 Task: Check the average views per listing of mud room in the last 3 years.
Action: Mouse moved to (855, 217)
Screenshot: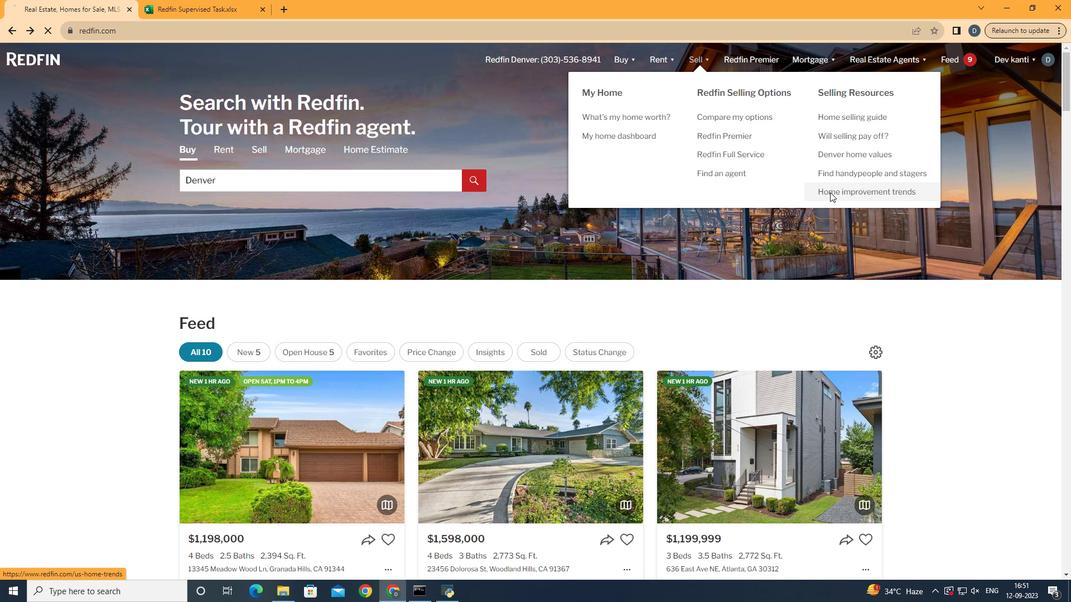 
Action: Mouse pressed left at (855, 217)
Screenshot: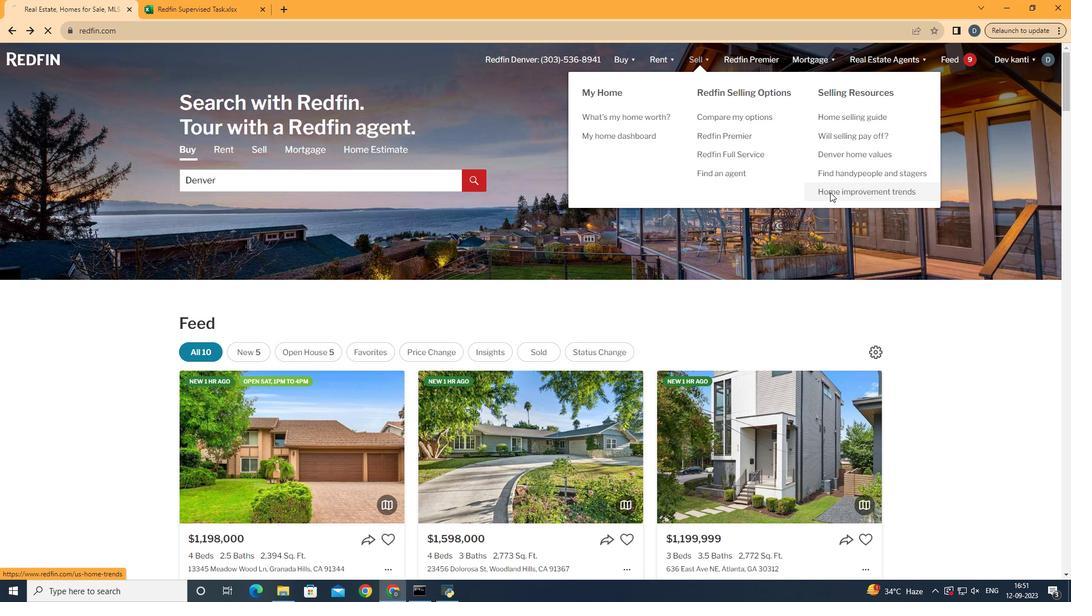 
Action: Mouse moved to (295, 244)
Screenshot: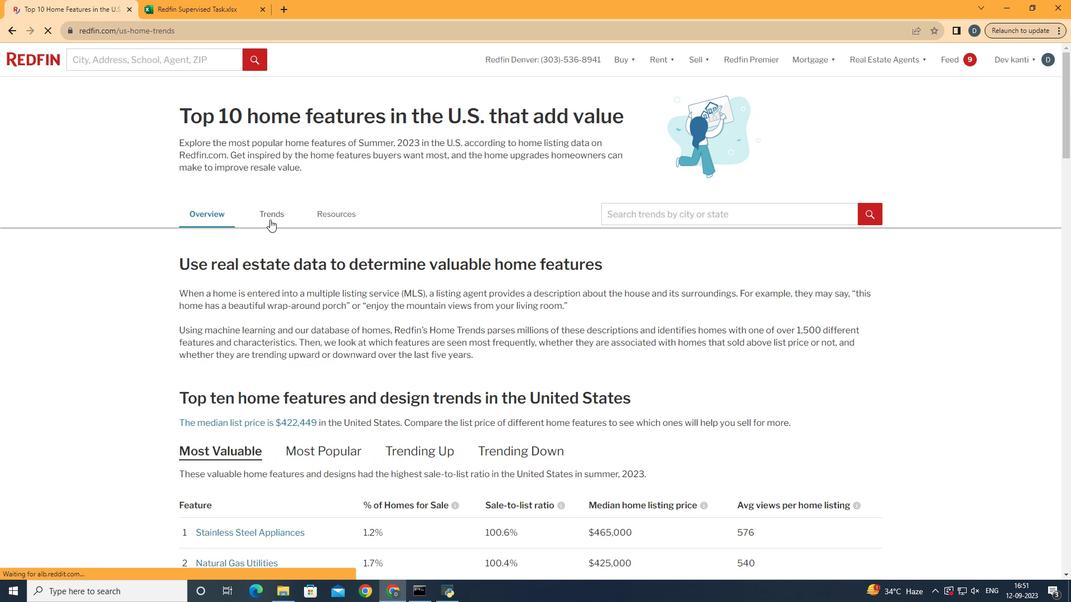 
Action: Mouse pressed left at (295, 244)
Screenshot: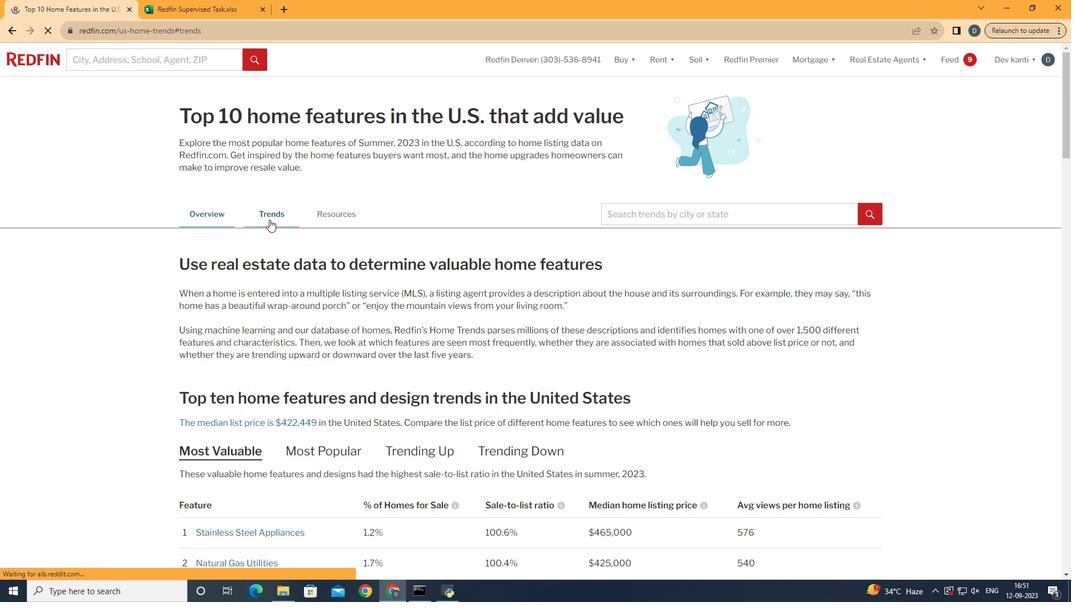 
Action: Mouse moved to (422, 308)
Screenshot: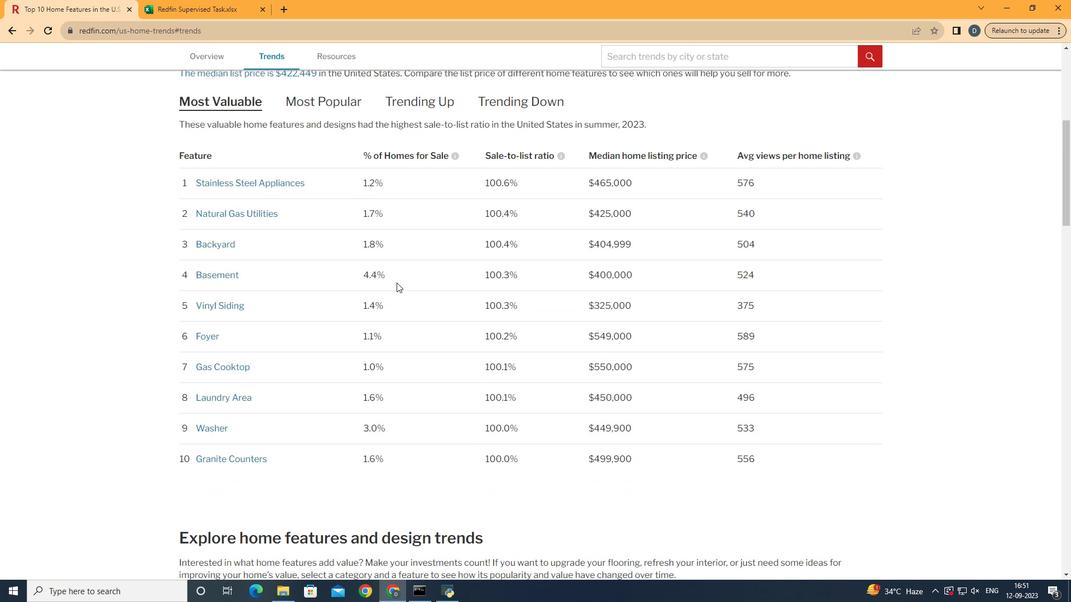 
Action: Mouse scrolled (422, 307) with delta (0, 0)
Screenshot: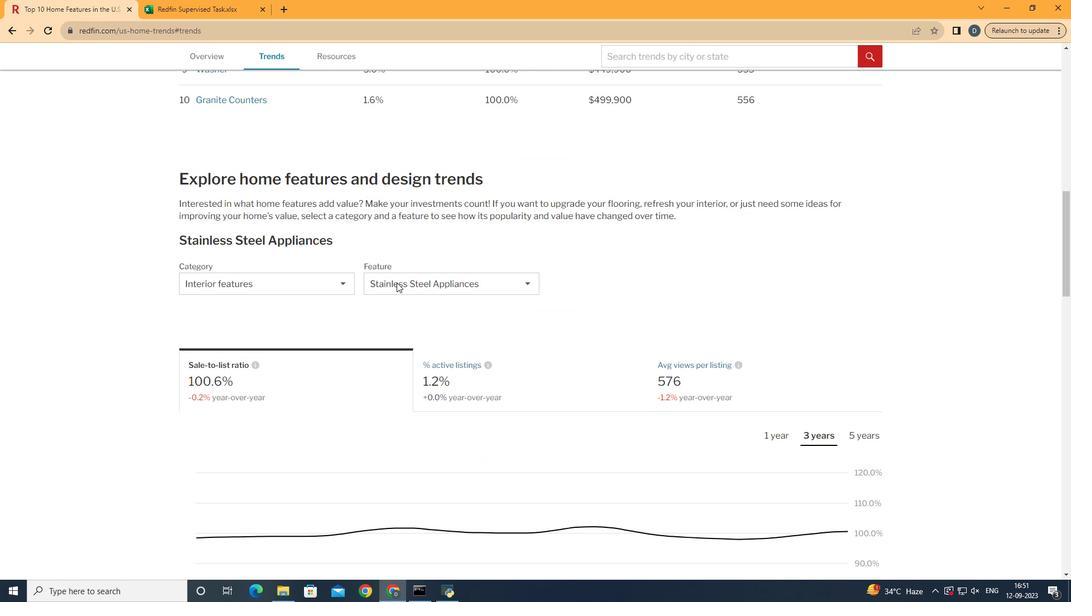 
Action: Mouse scrolled (422, 307) with delta (0, 0)
Screenshot: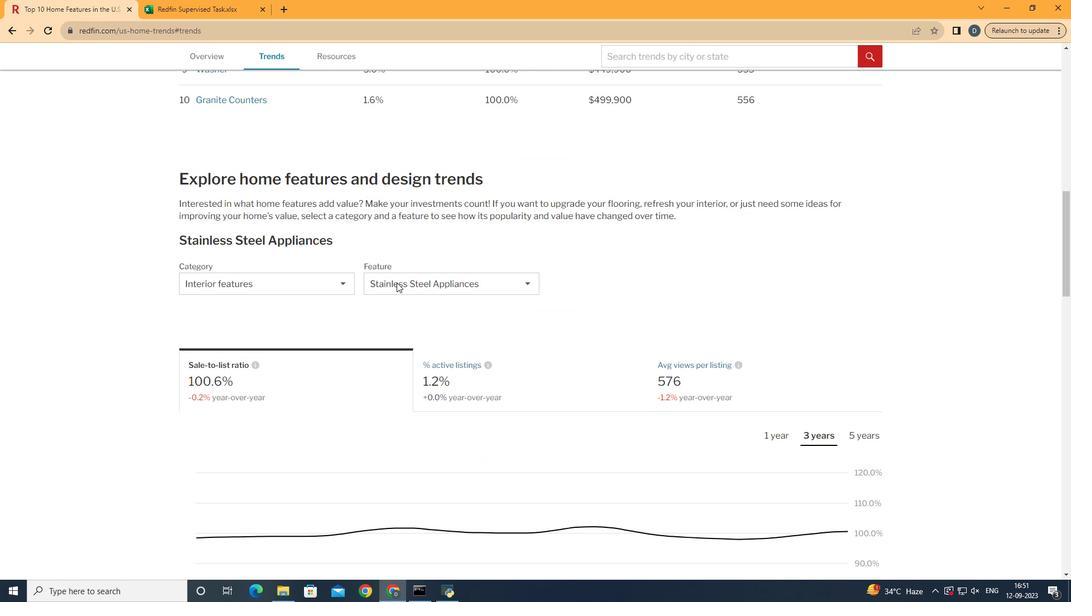 
Action: Mouse scrolled (422, 307) with delta (0, 0)
Screenshot: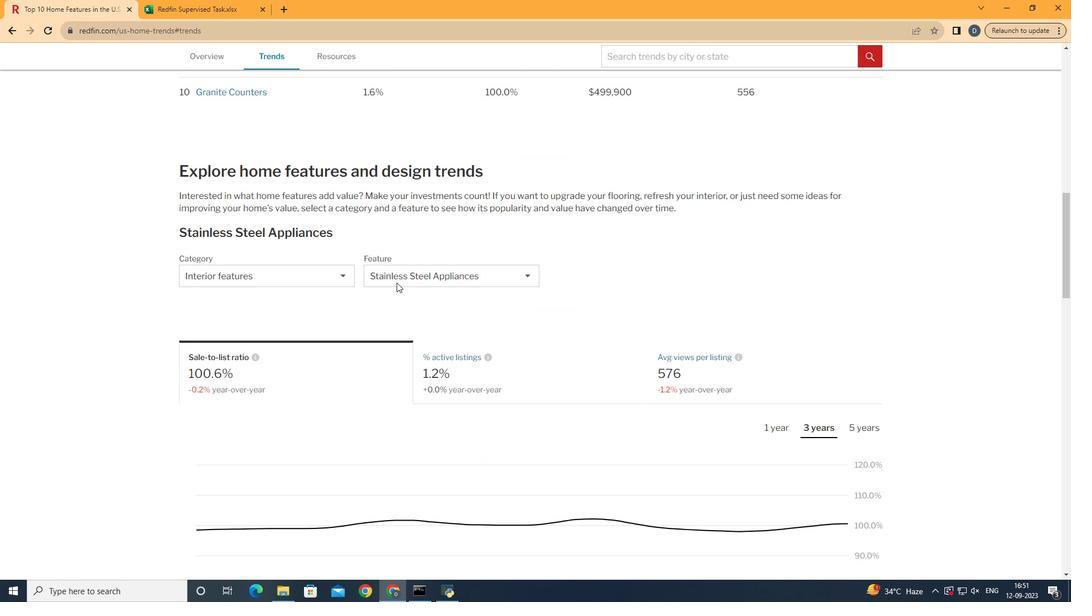 
Action: Mouse scrolled (422, 307) with delta (0, 0)
Screenshot: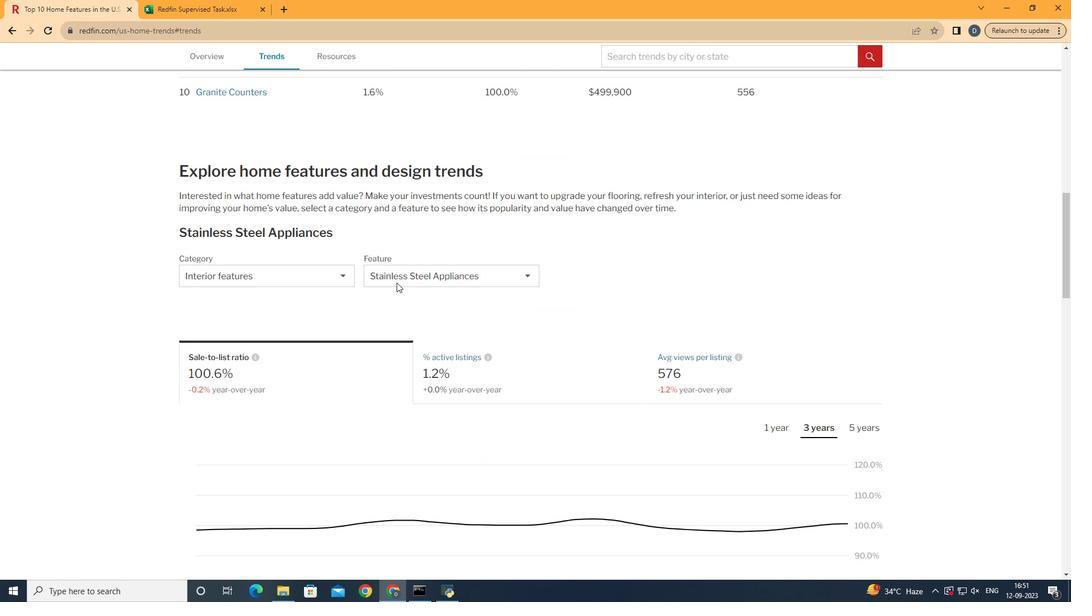 
Action: Mouse scrolled (422, 307) with delta (0, 0)
Screenshot: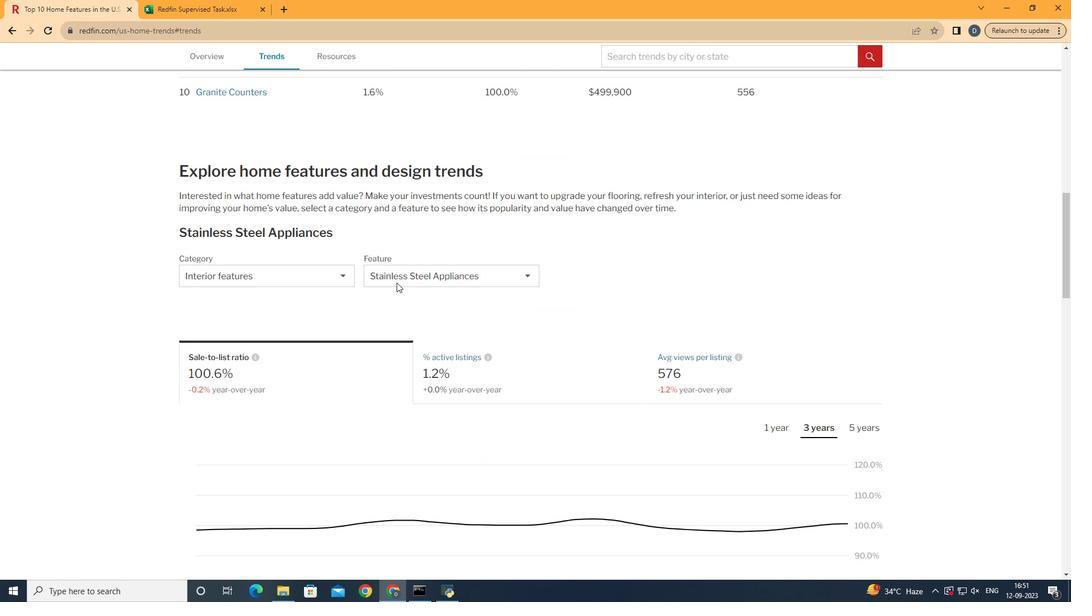 
Action: Mouse scrolled (422, 307) with delta (0, 0)
Screenshot: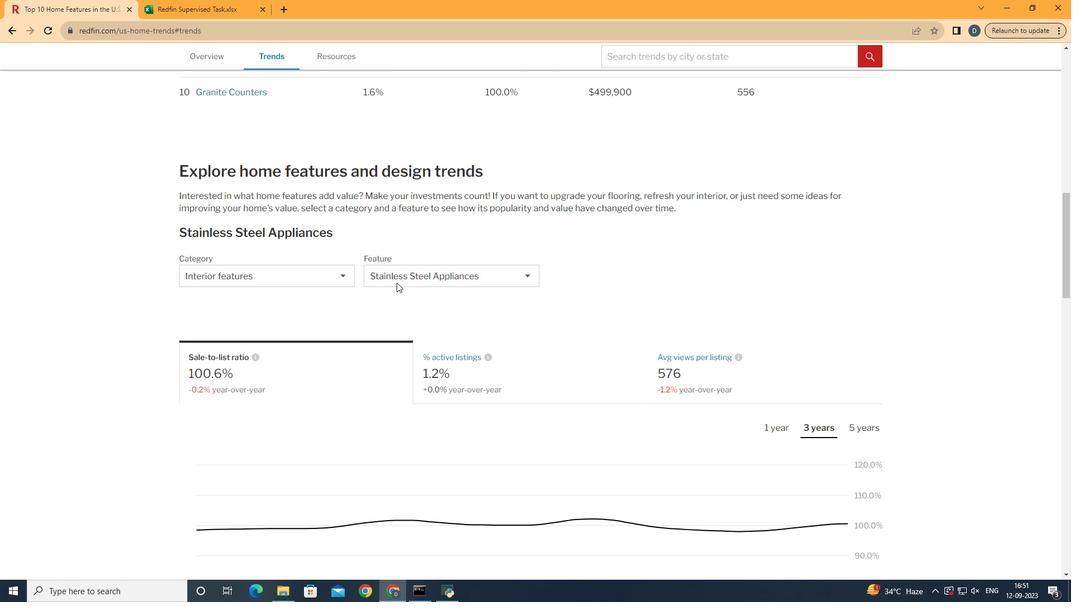 
Action: Mouse moved to (422, 308)
Screenshot: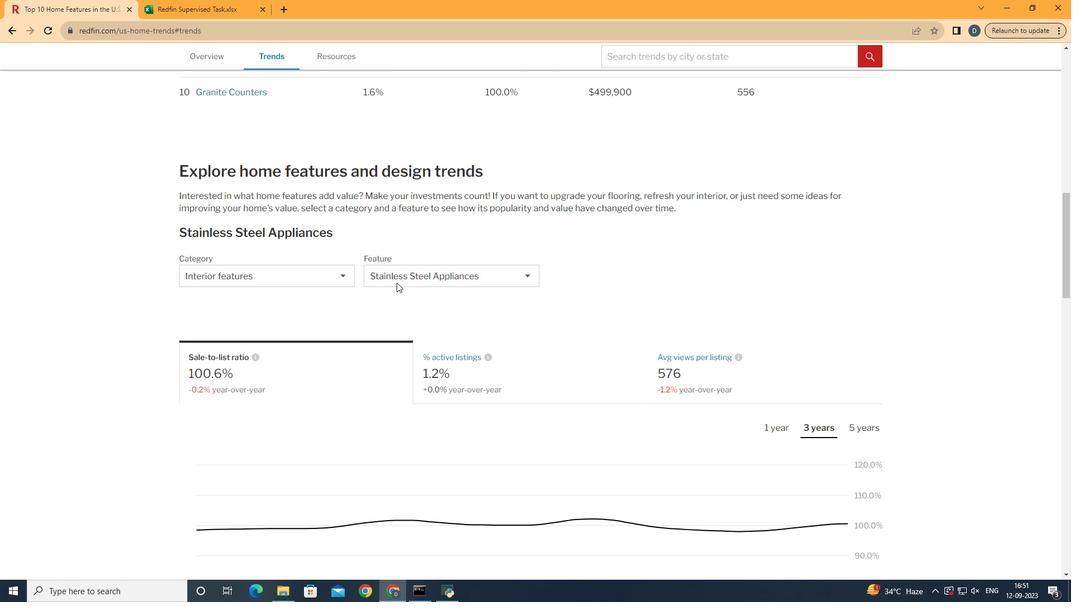 
Action: Mouse scrolled (422, 307) with delta (0, 0)
Screenshot: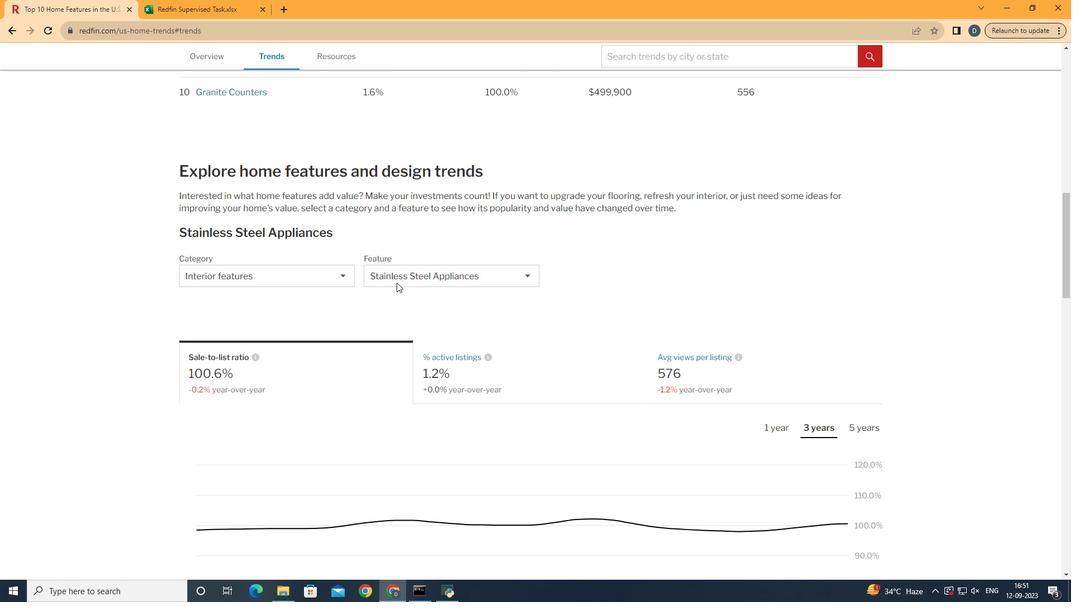 
Action: Mouse scrolled (422, 307) with delta (0, 0)
Screenshot: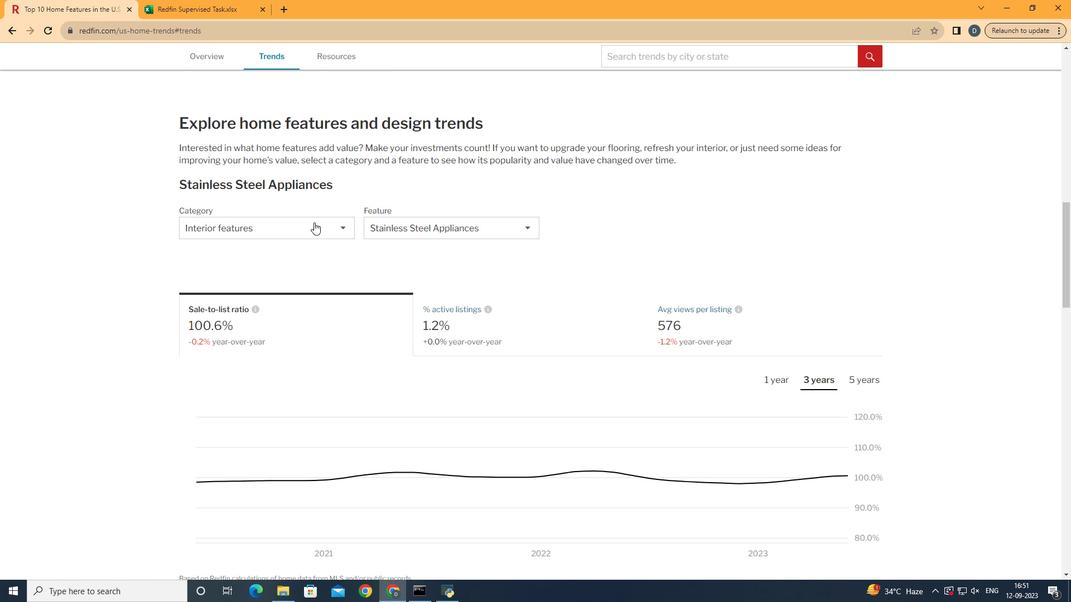 
Action: Mouse moved to (339, 247)
Screenshot: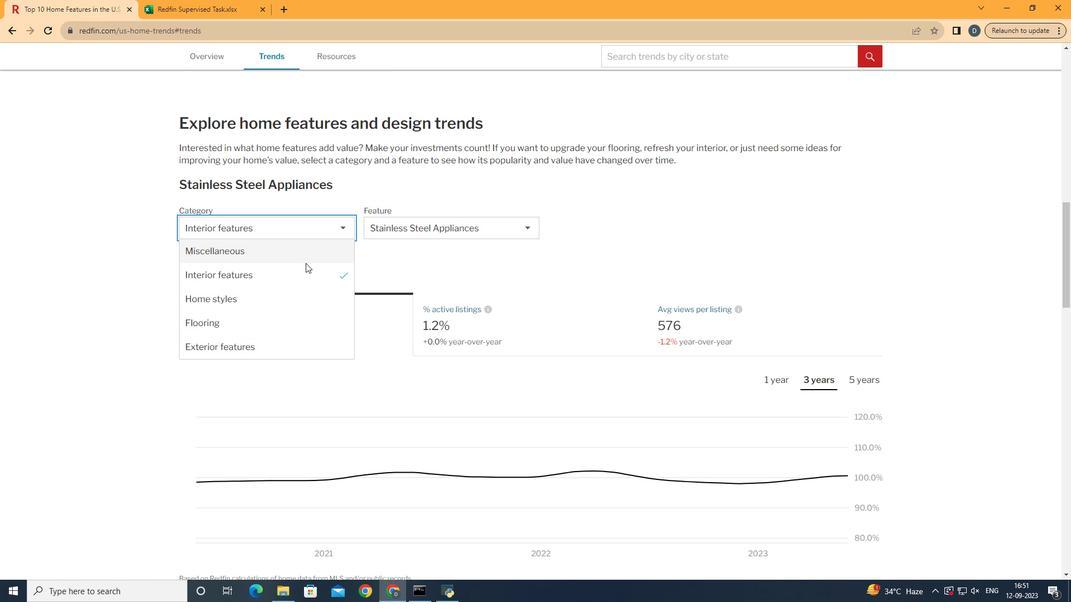 
Action: Mouse pressed left at (339, 247)
Screenshot: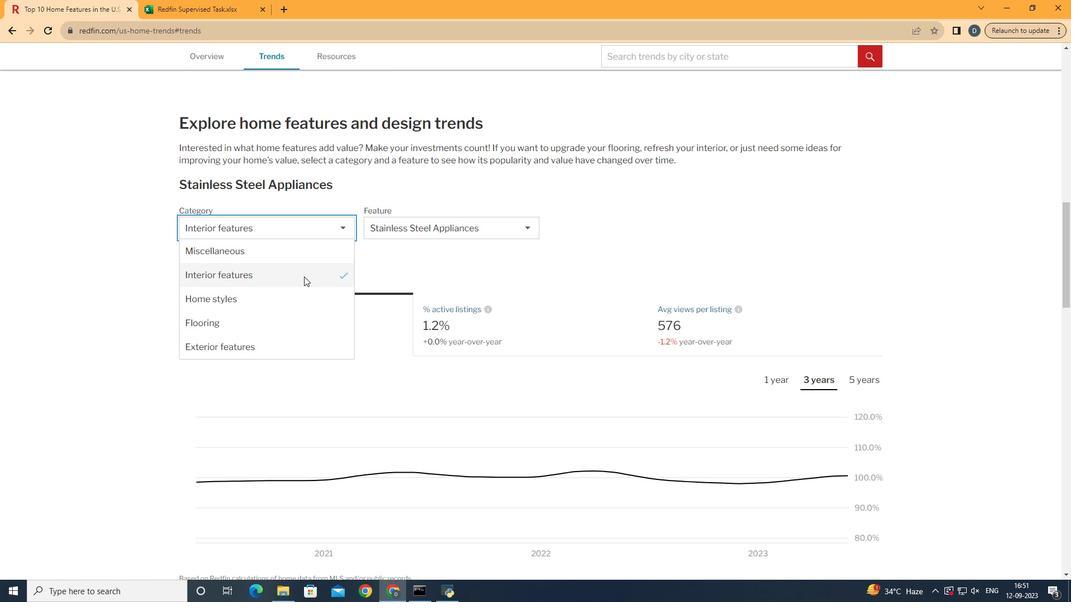 
Action: Mouse moved to (329, 302)
Screenshot: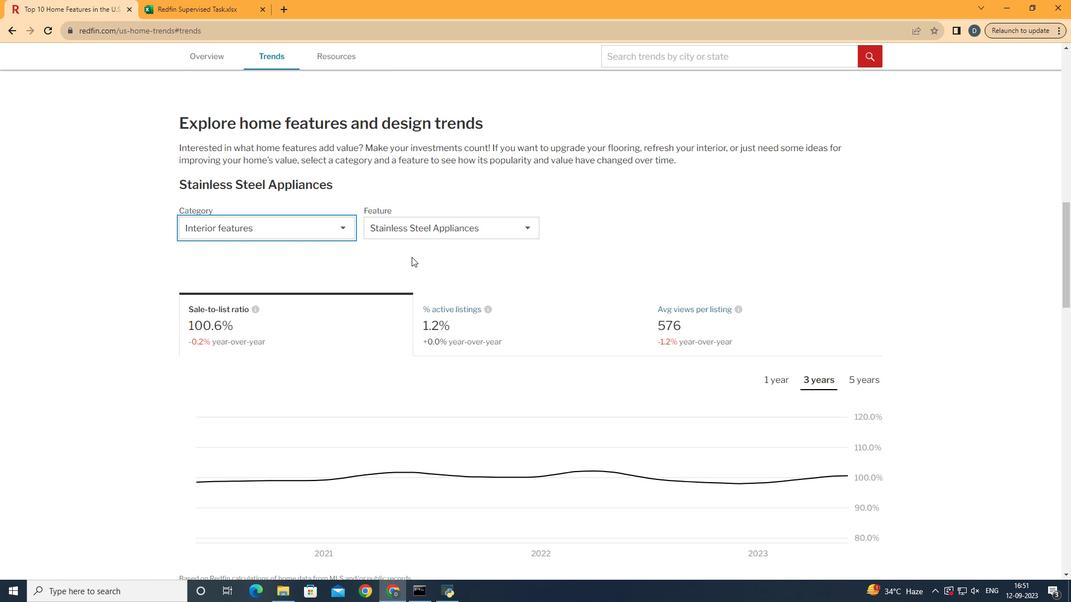 
Action: Mouse pressed left at (329, 302)
Screenshot: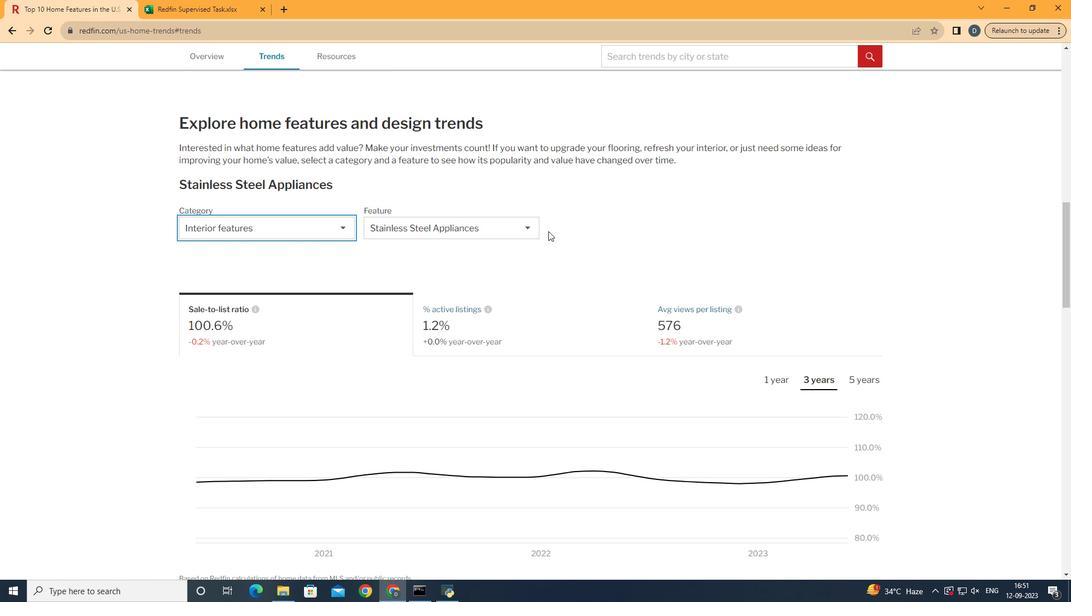 
Action: Mouse moved to (519, 255)
Screenshot: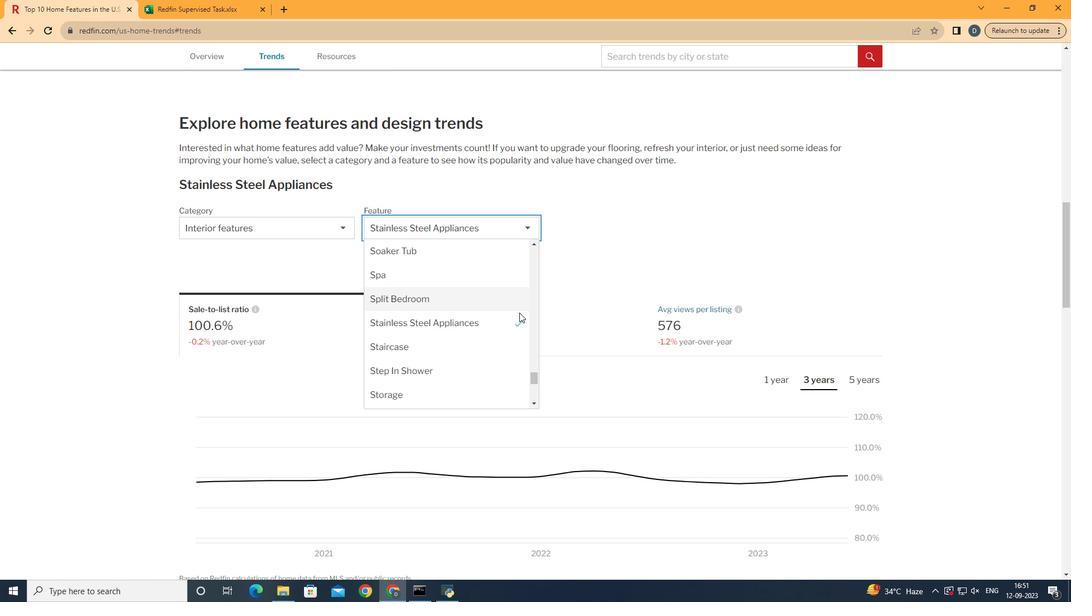 
Action: Mouse pressed left at (519, 255)
Screenshot: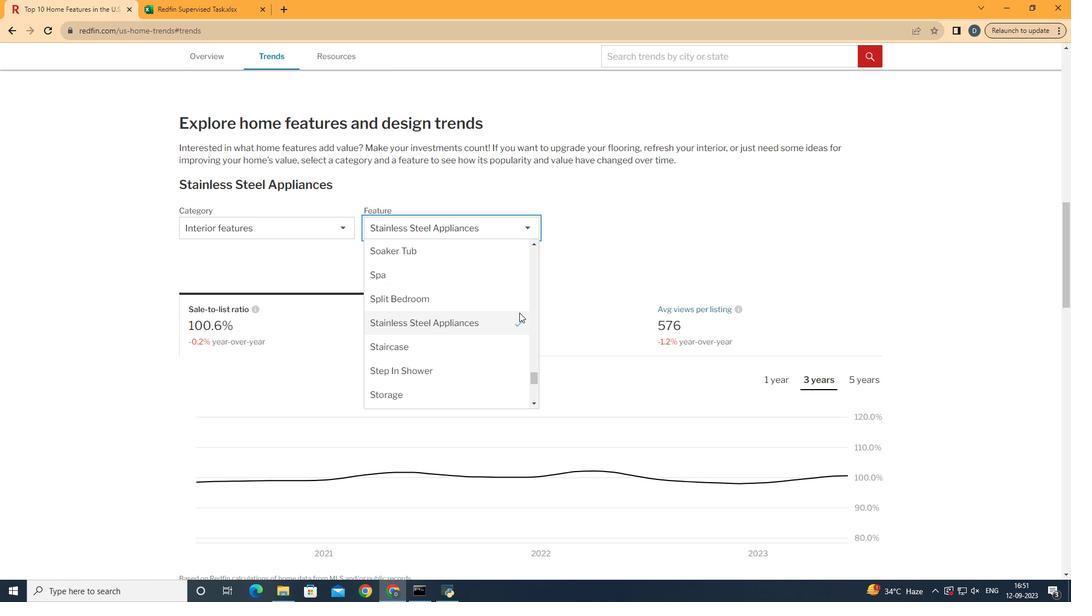 
Action: Mouse moved to (544, 338)
Screenshot: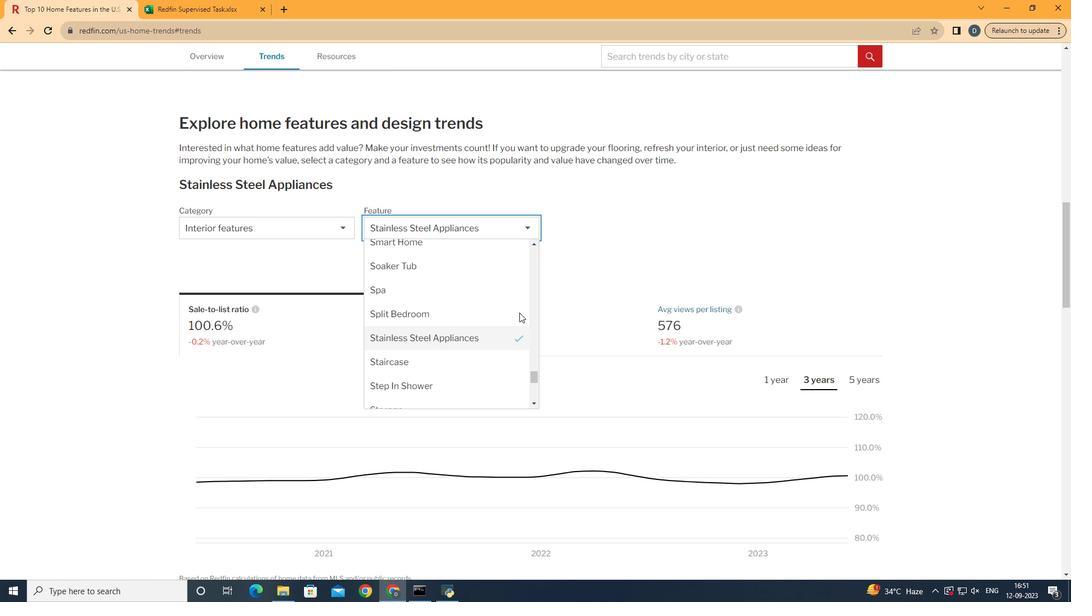 
Action: Mouse scrolled (544, 338) with delta (0, 0)
Screenshot: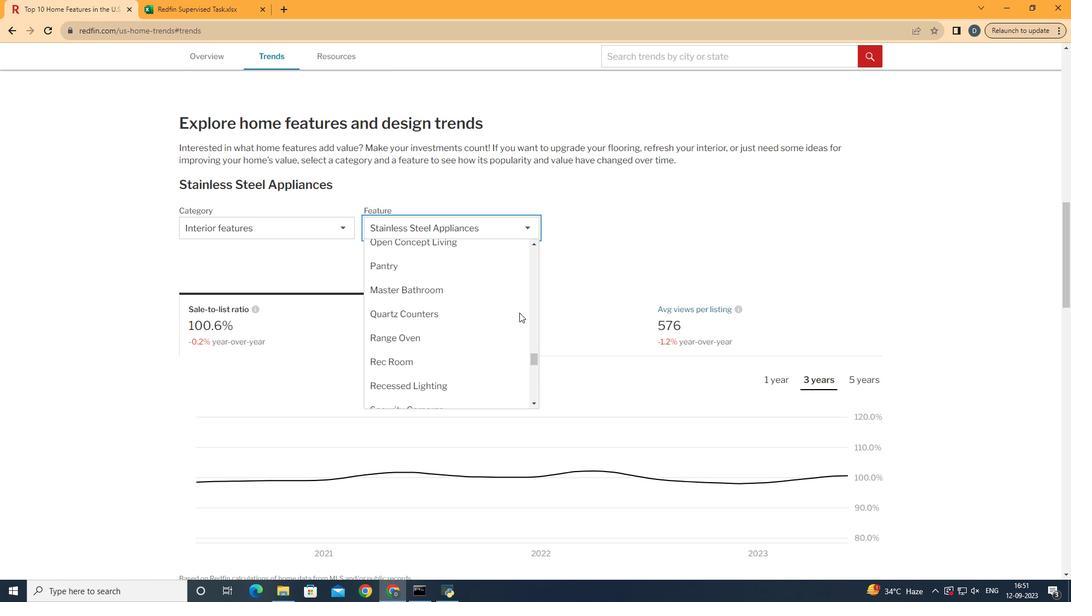 
Action: Mouse scrolled (544, 338) with delta (0, 0)
Screenshot: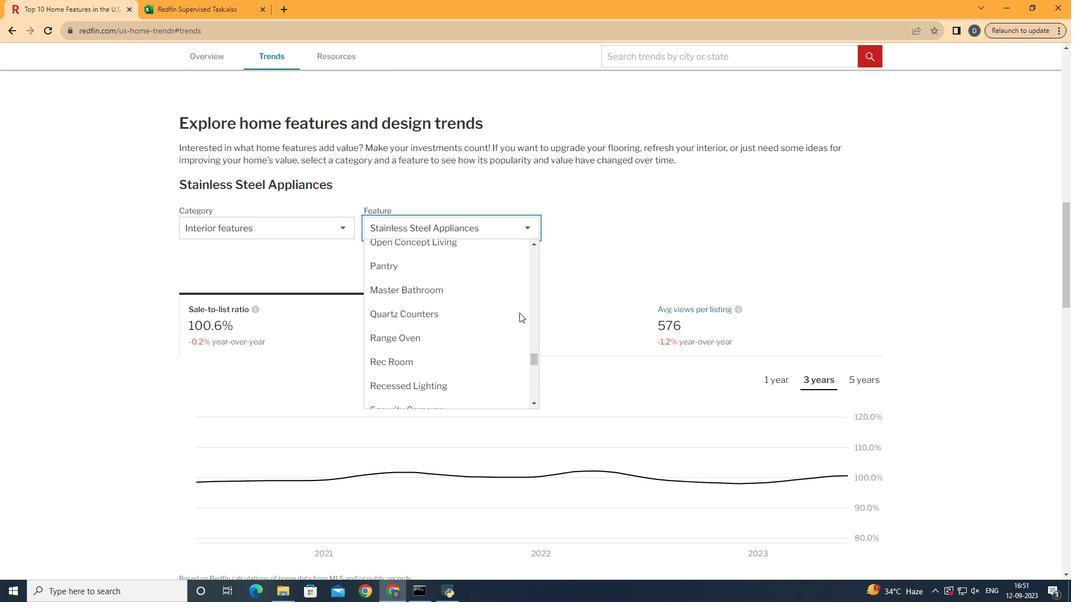 
Action: Mouse scrolled (544, 338) with delta (0, 0)
Screenshot: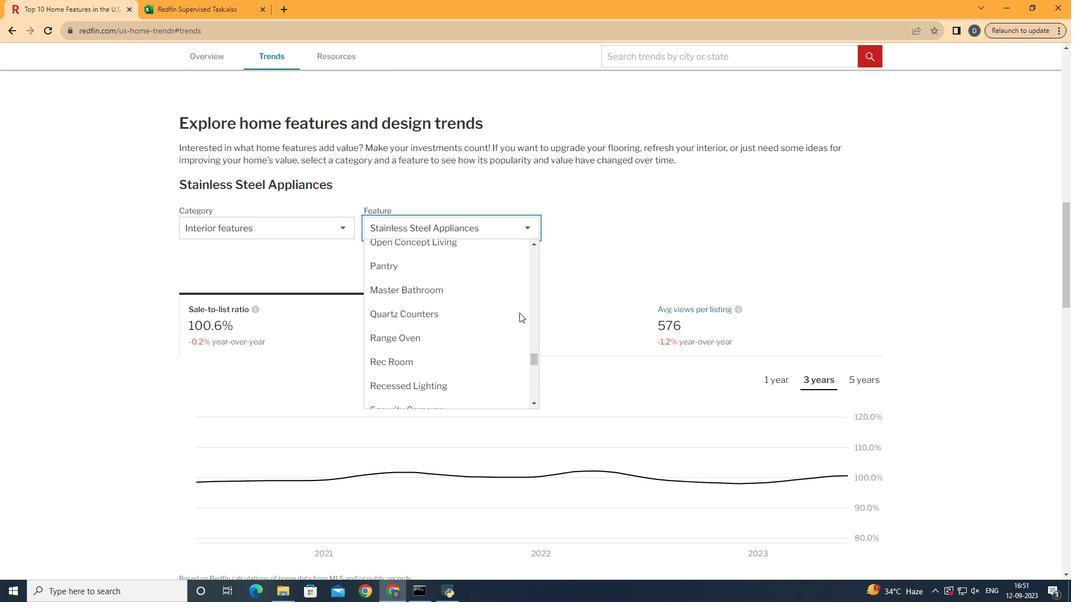 
Action: Mouse scrolled (544, 338) with delta (0, 0)
Screenshot: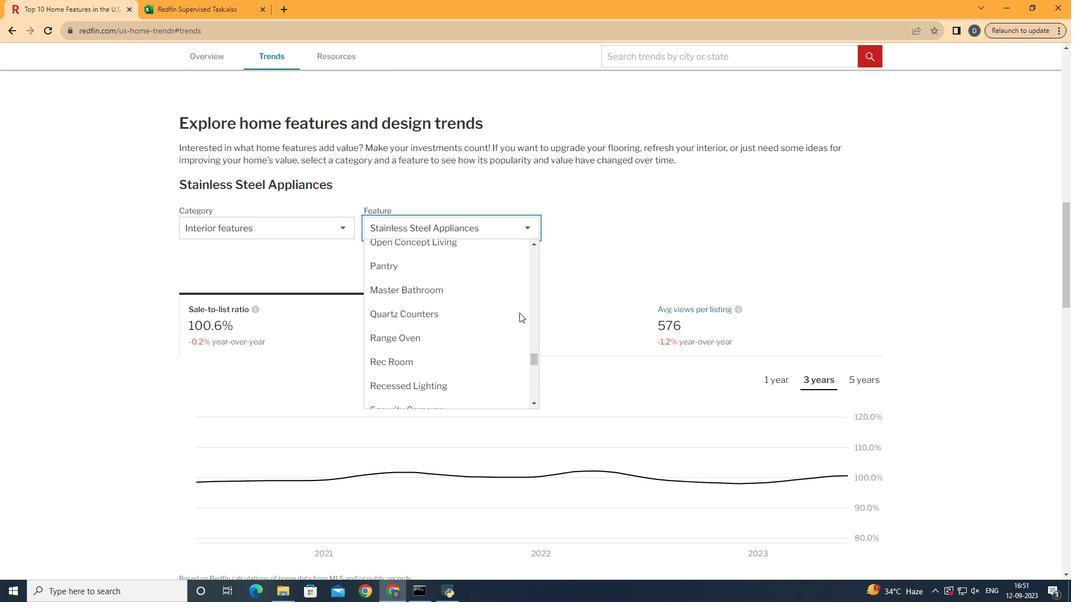 
Action: Mouse scrolled (544, 338) with delta (0, 0)
Screenshot: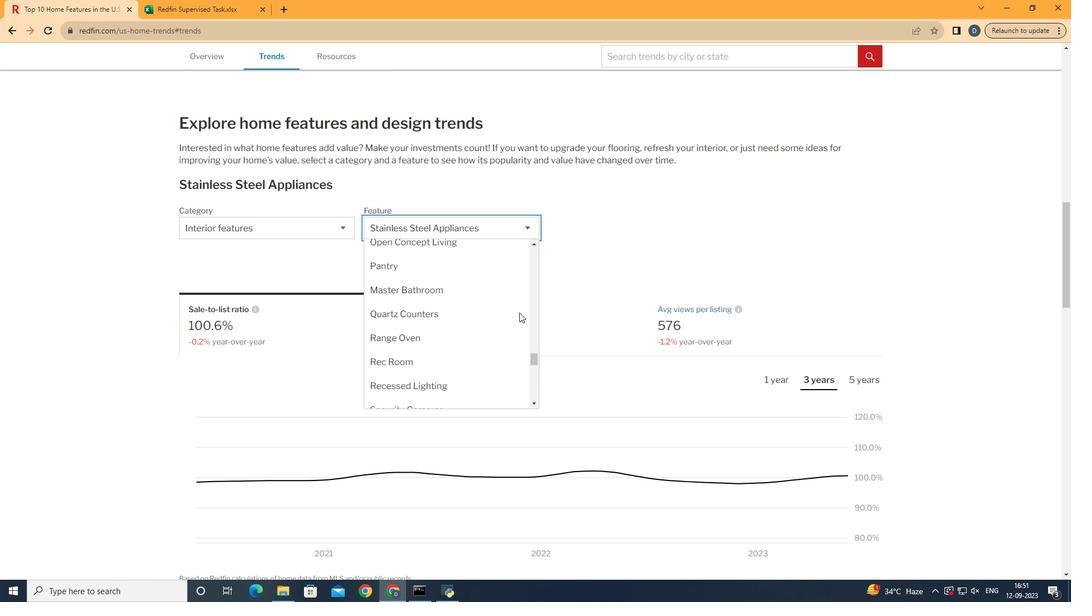 
Action: Mouse scrolled (544, 338) with delta (0, 0)
Screenshot: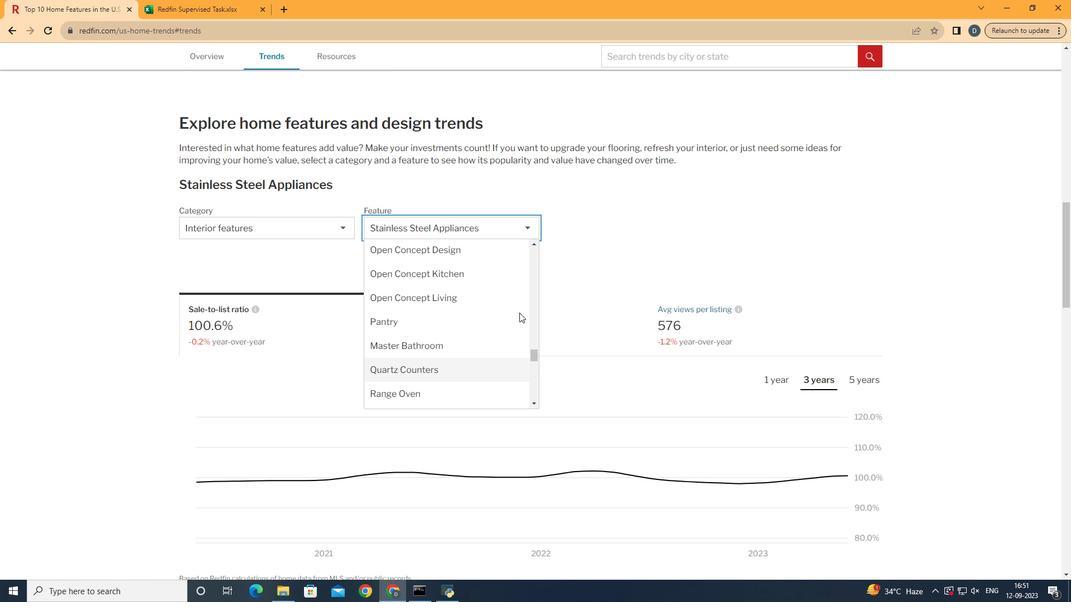 
Action: Mouse scrolled (544, 338) with delta (0, 0)
Screenshot: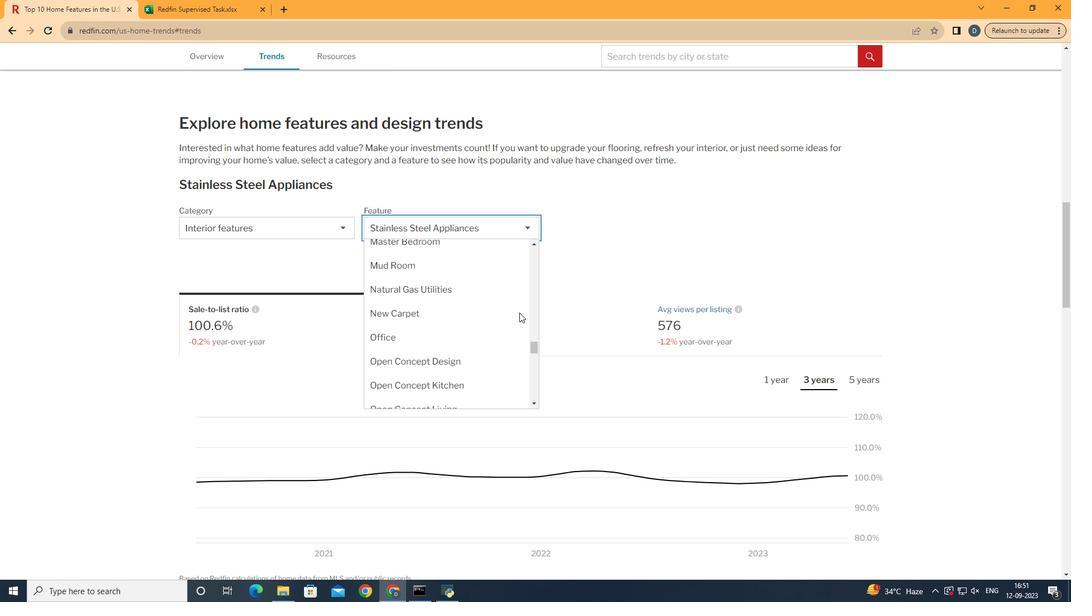 
Action: Mouse scrolled (544, 338) with delta (0, 0)
Screenshot: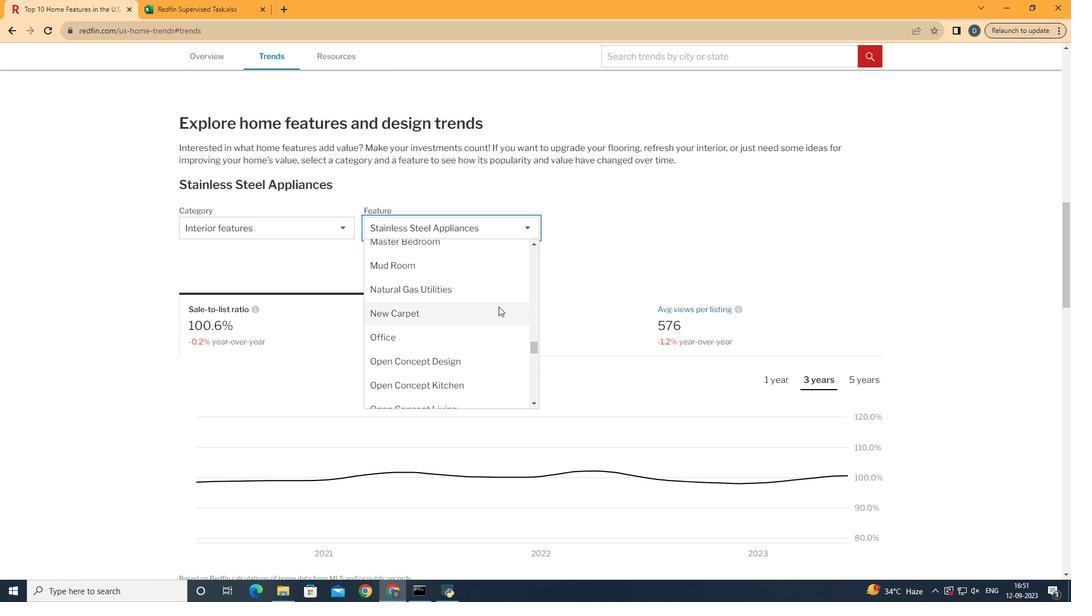 
Action: Mouse moved to (495, 295)
Screenshot: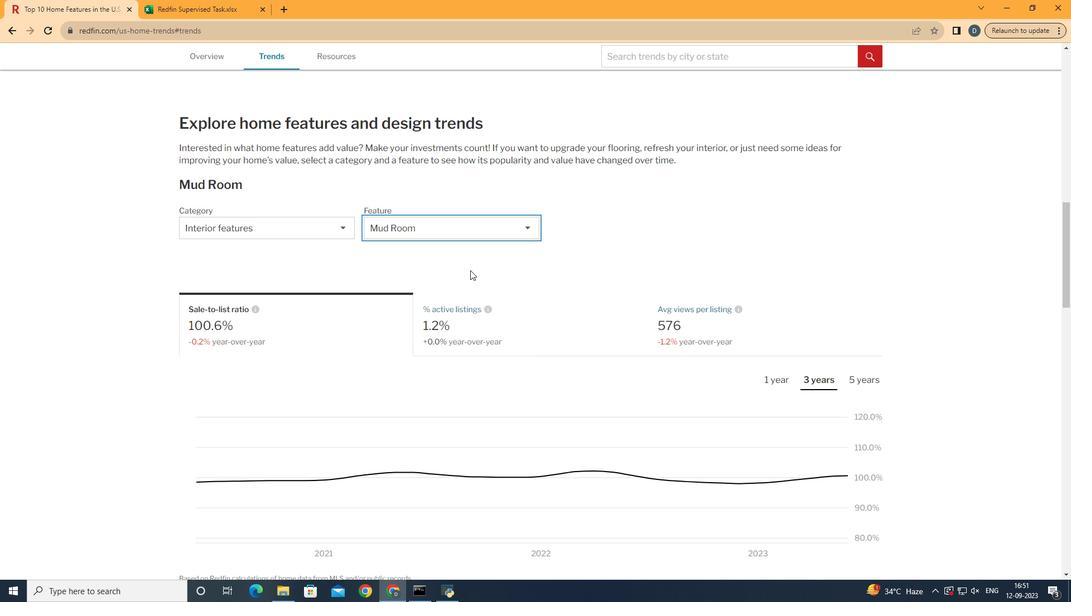 
Action: Mouse pressed left at (495, 295)
Screenshot: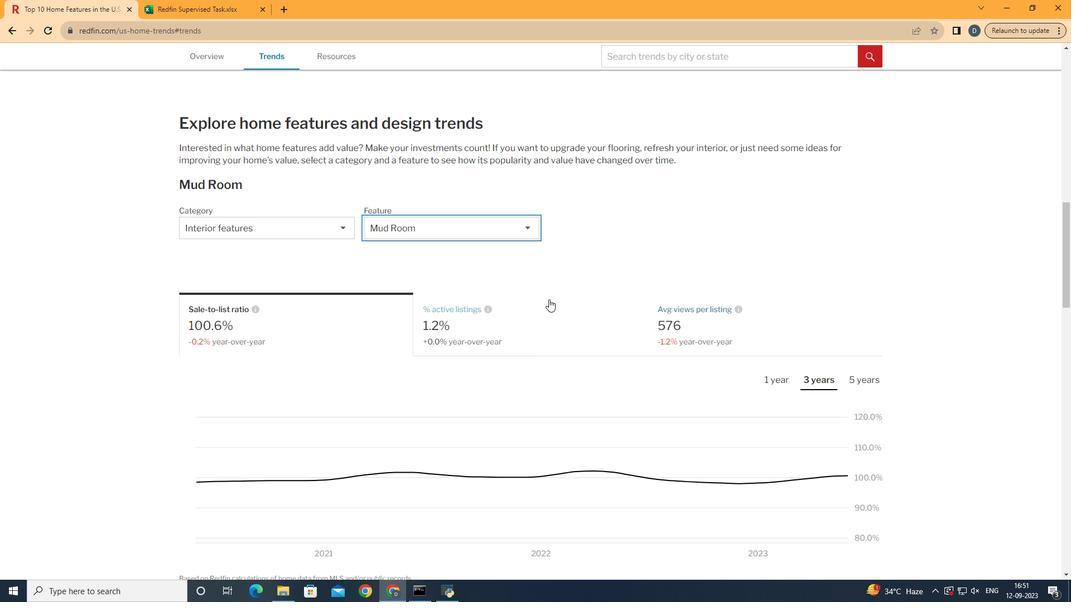 
Action: Mouse moved to (807, 354)
Screenshot: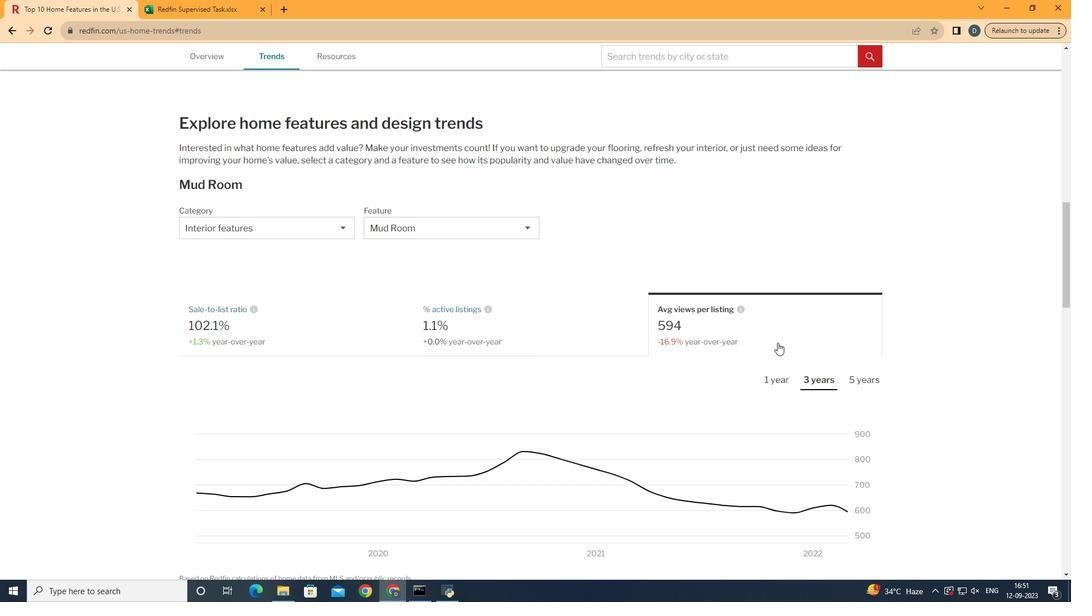 
Action: Mouse pressed left at (807, 354)
Screenshot: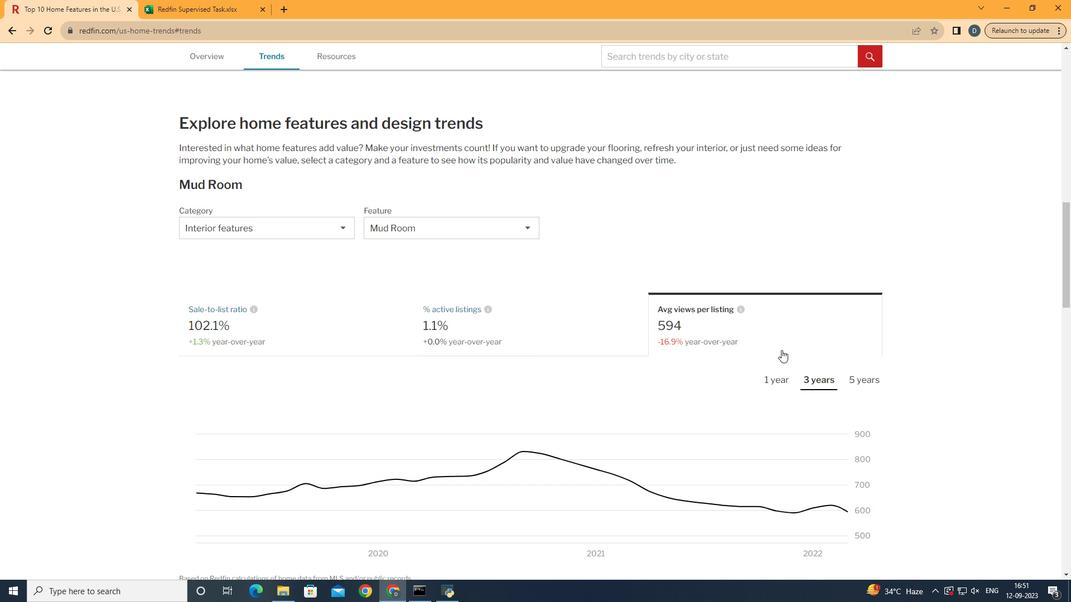 
Action: Mouse moved to (843, 410)
Screenshot: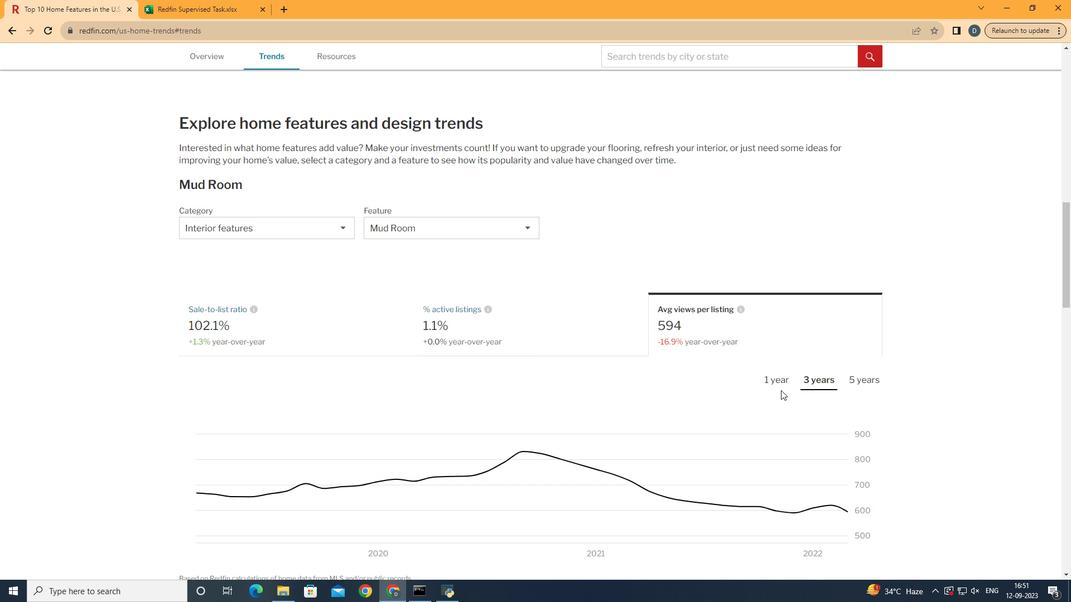 
Action: Mouse pressed left at (843, 410)
Screenshot: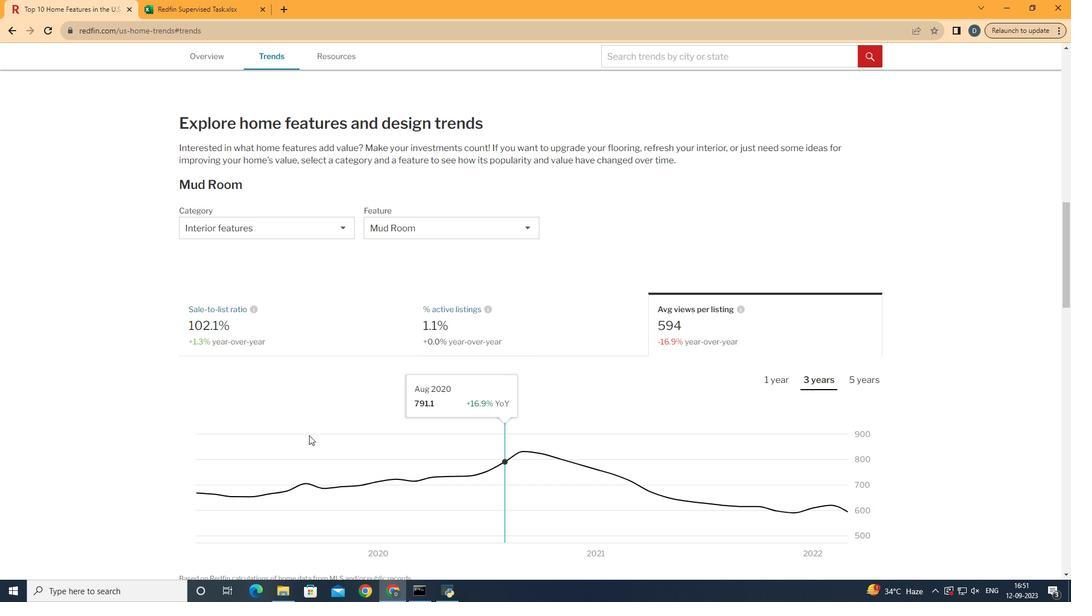
Action: Mouse moved to (329, 463)
Screenshot: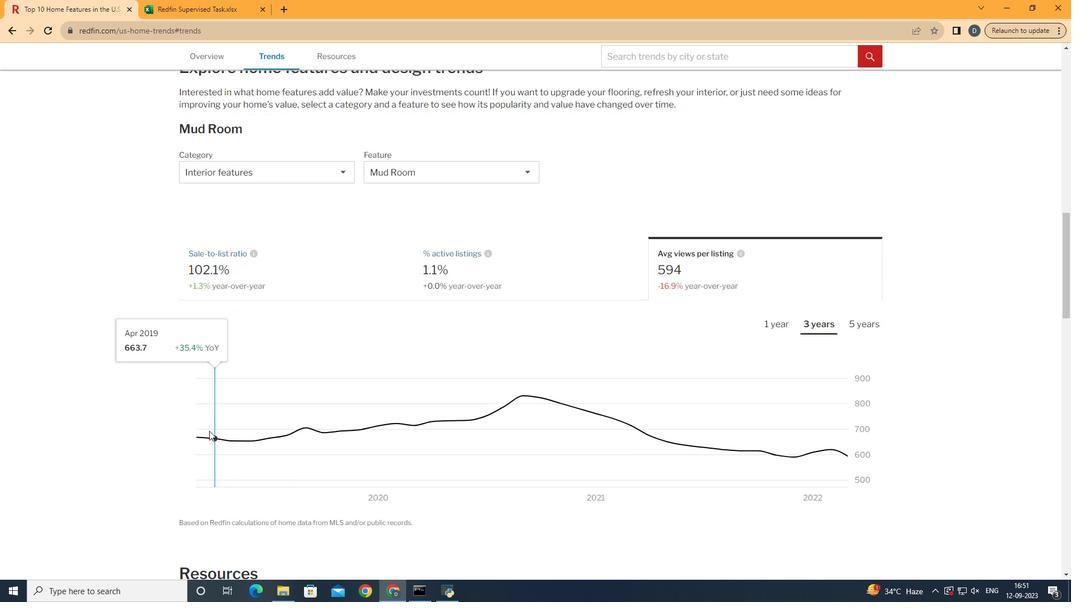 
Action: Mouse scrolled (329, 463) with delta (0, 0)
Screenshot: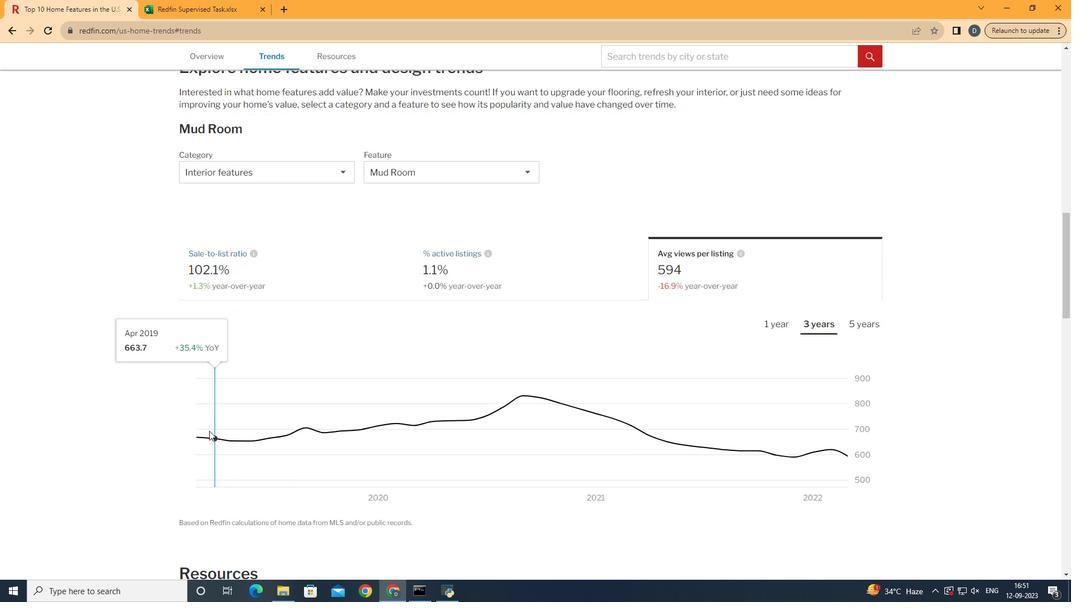 
Action: Mouse moved to (899, 470)
Screenshot: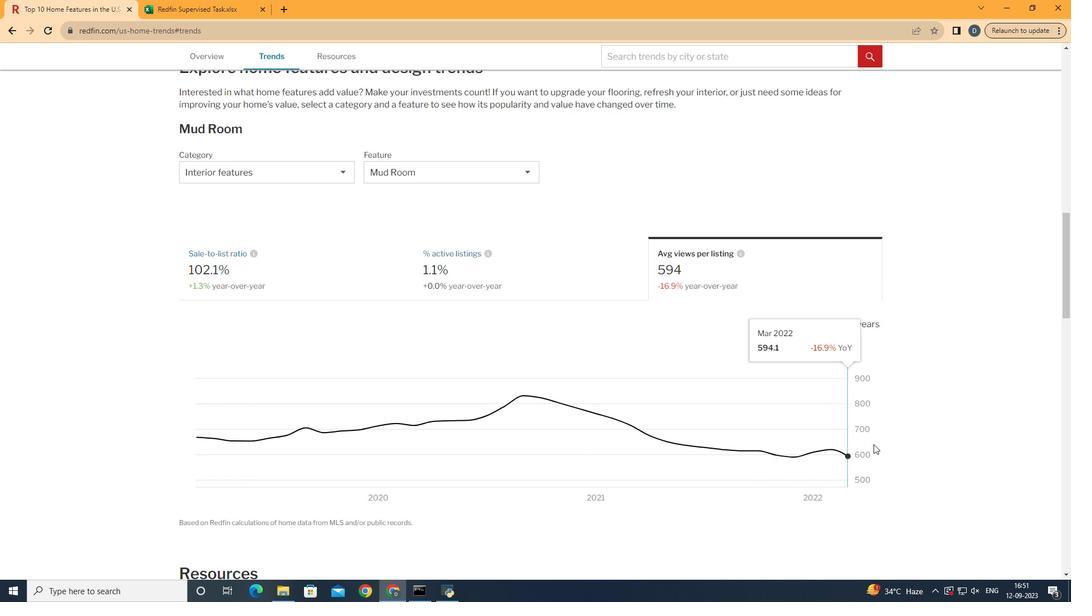 
